 Task: Enable the case merge feature.
Action: Mouse moved to (1258, 91)
Screenshot: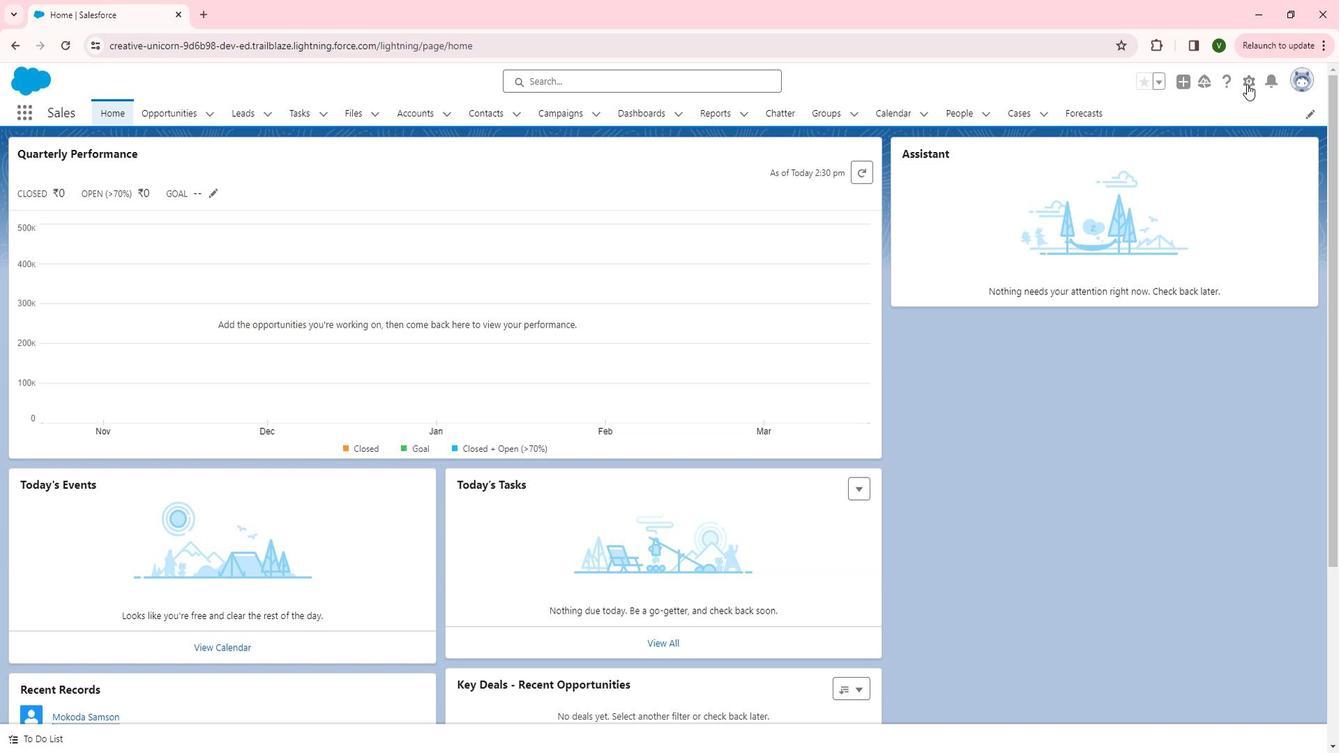 
Action: Mouse pressed left at (1258, 91)
Screenshot: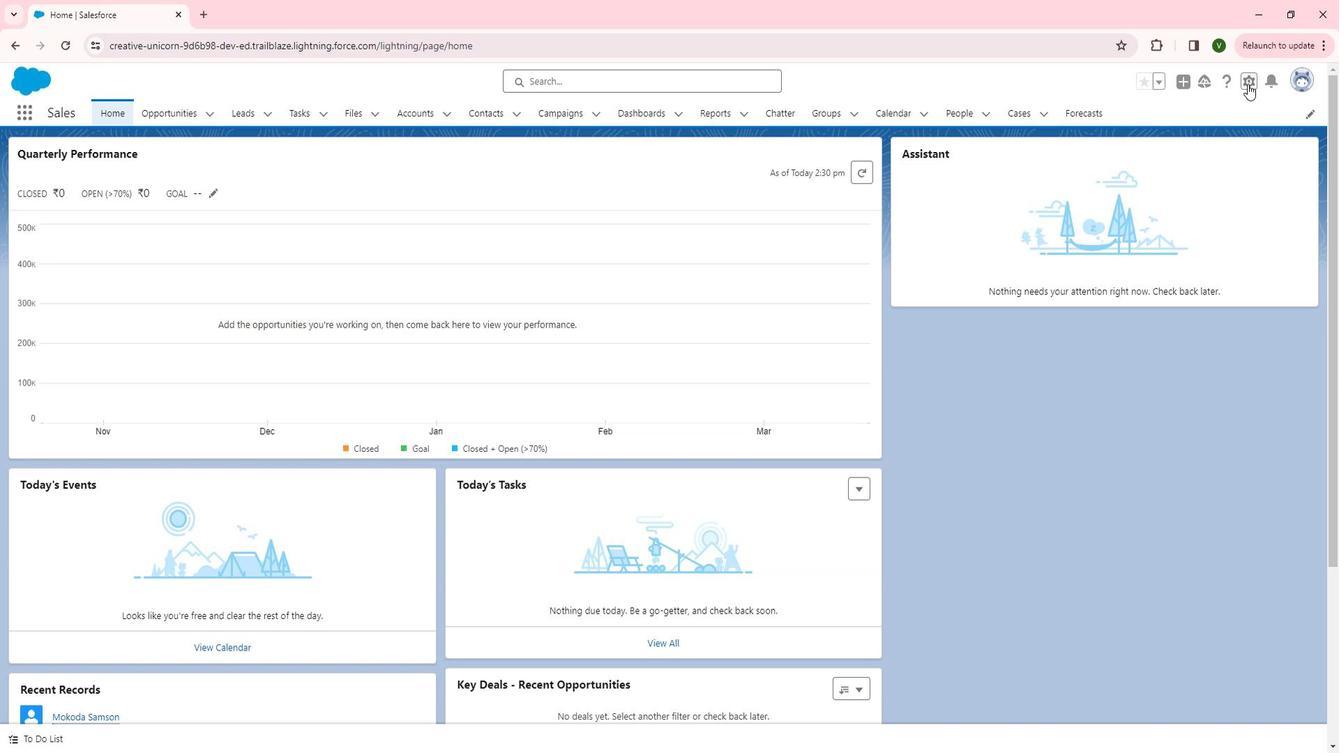 
Action: Mouse moved to (1199, 184)
Screenshot: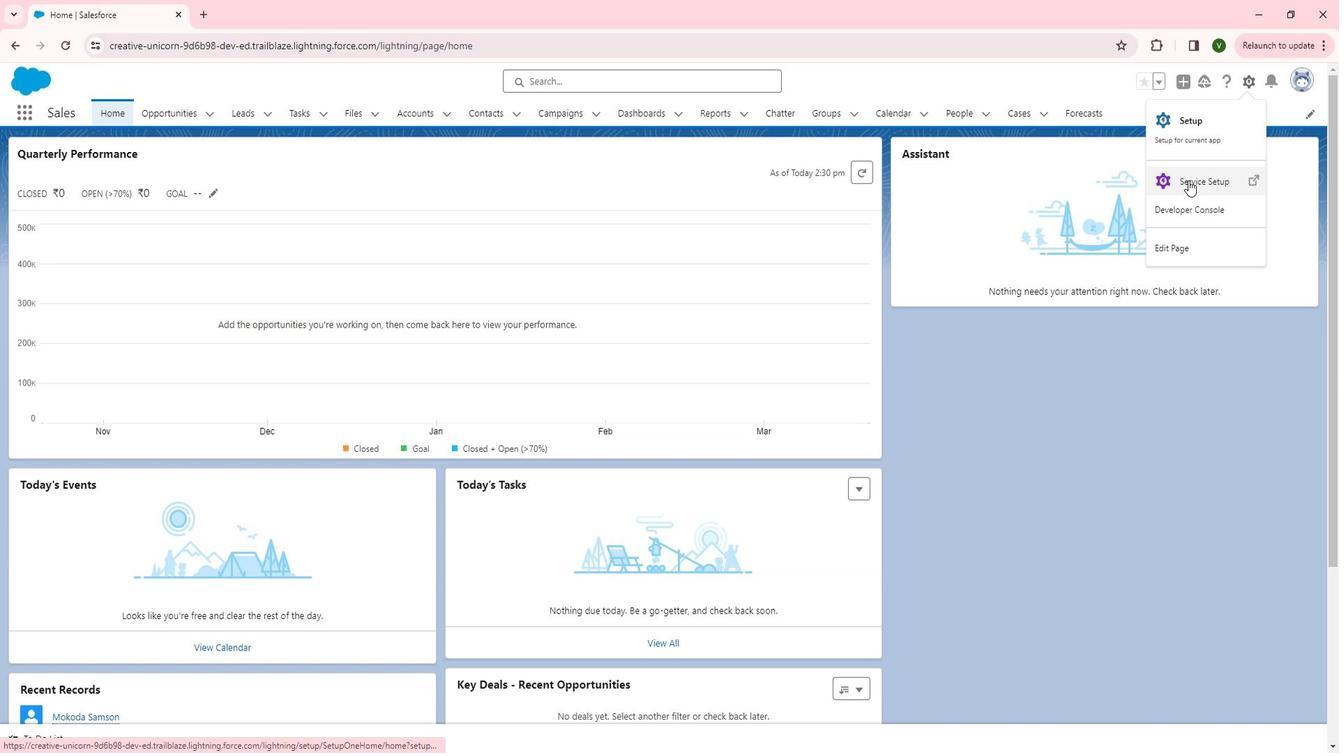 
Action: Mouse pressed left at (1199, 184)
Screenshot: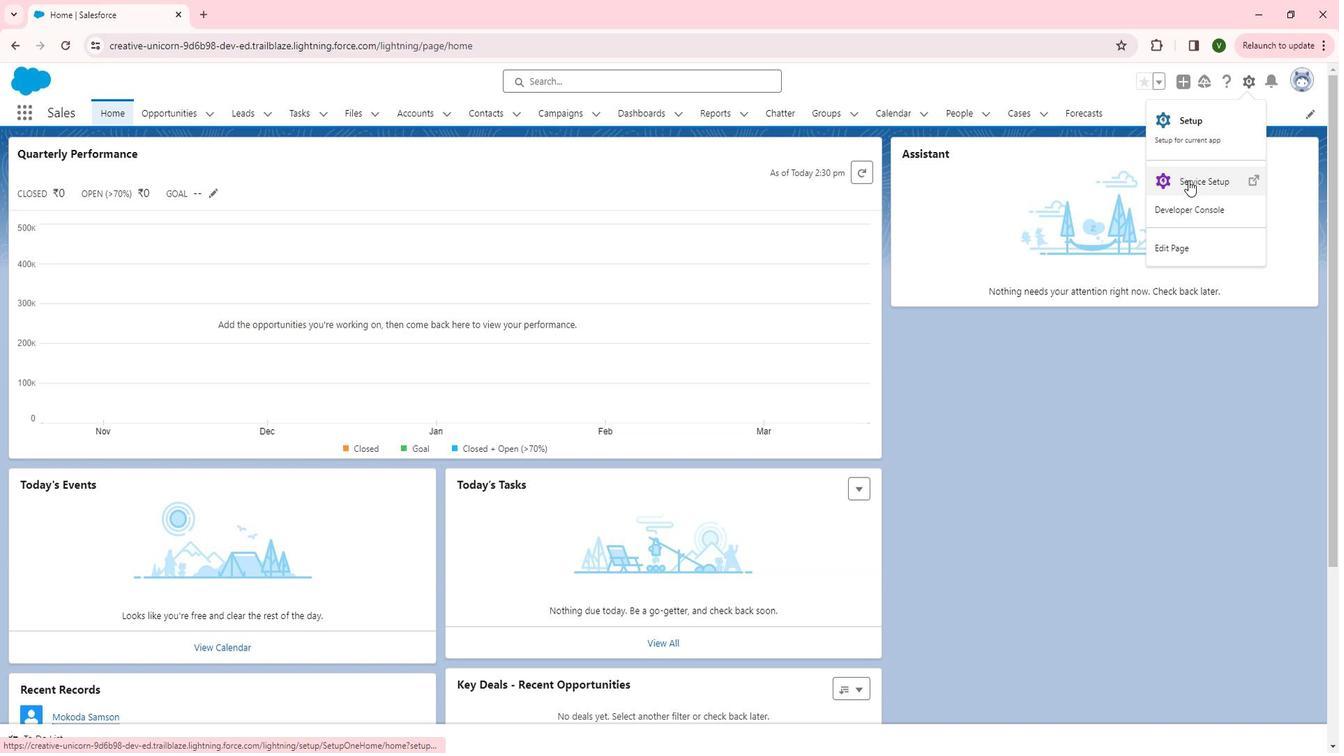 
Action: Mouse moved to (20, 431)
Screenshot: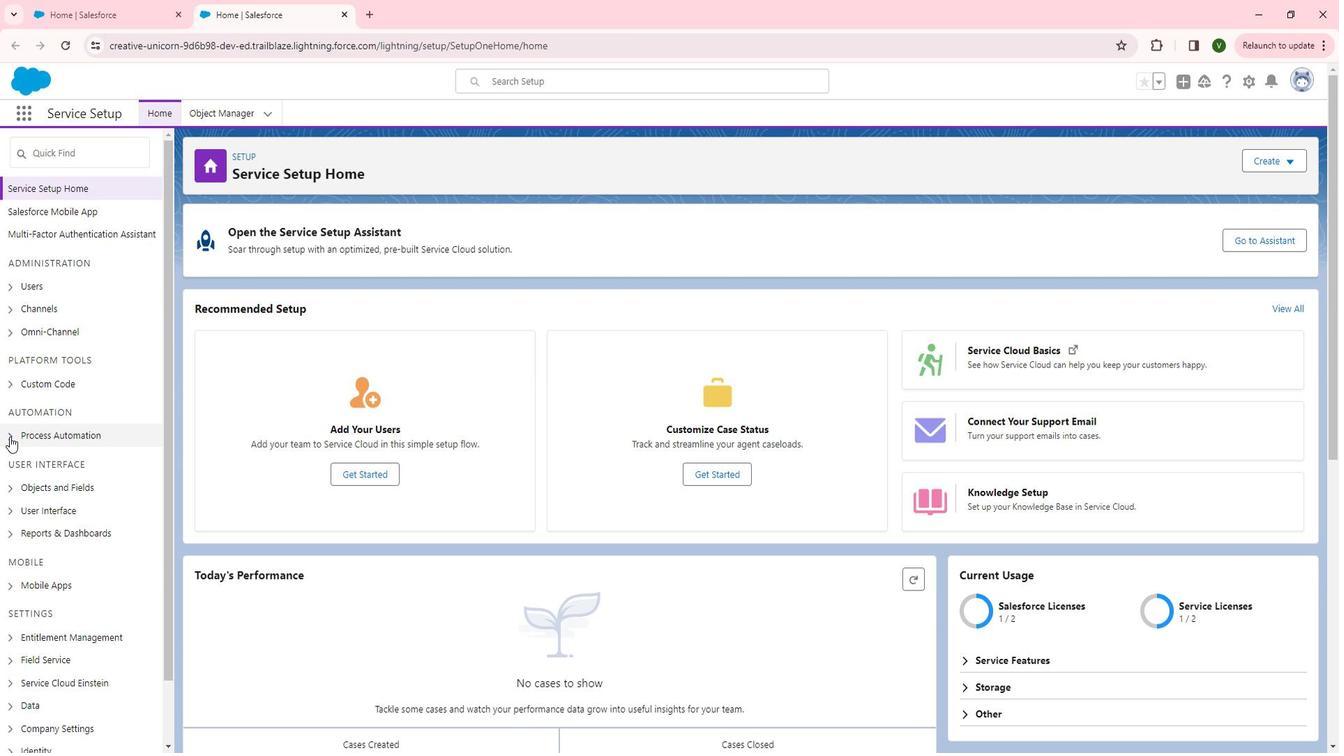 
Action: Mouse pressed left at (20, 431)
Screenshot: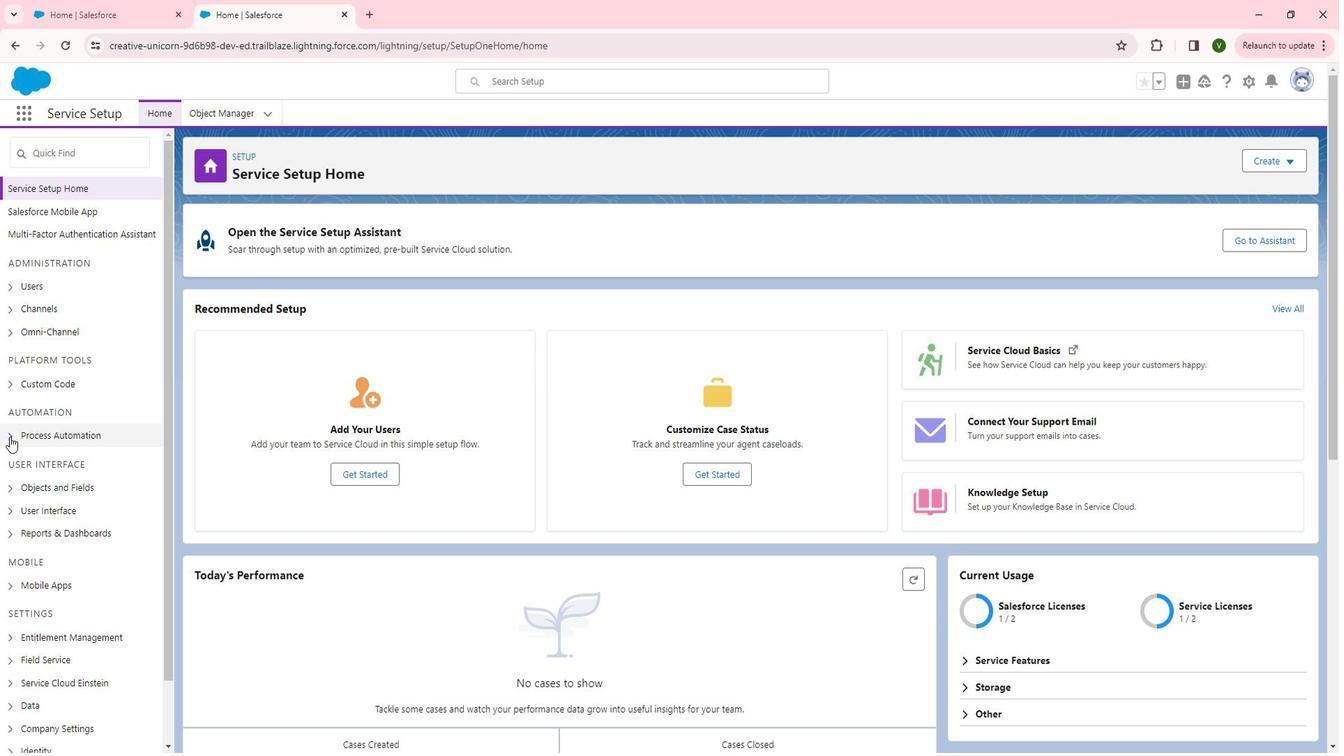 
Action: Mouse moved to (74, 514)
Screenshot: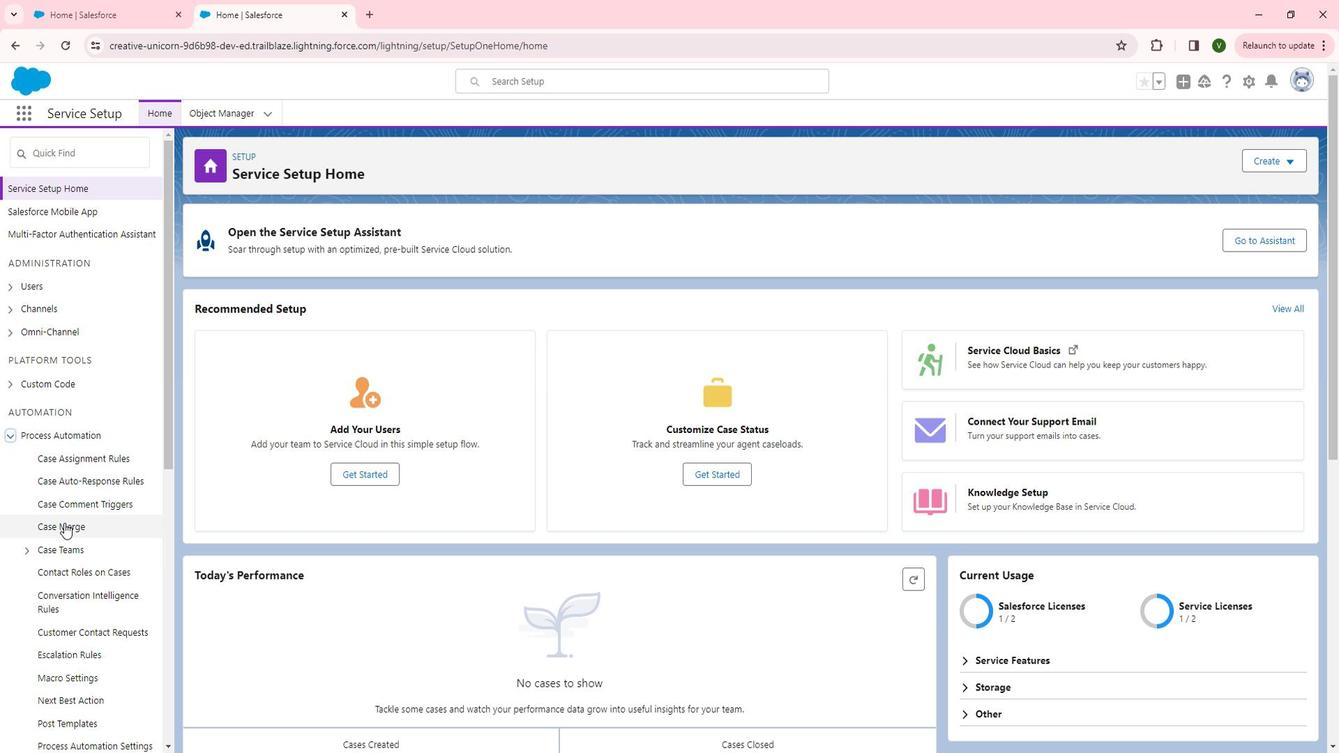 
Action: Mouse pressed left at (74, 514)
Screenshot: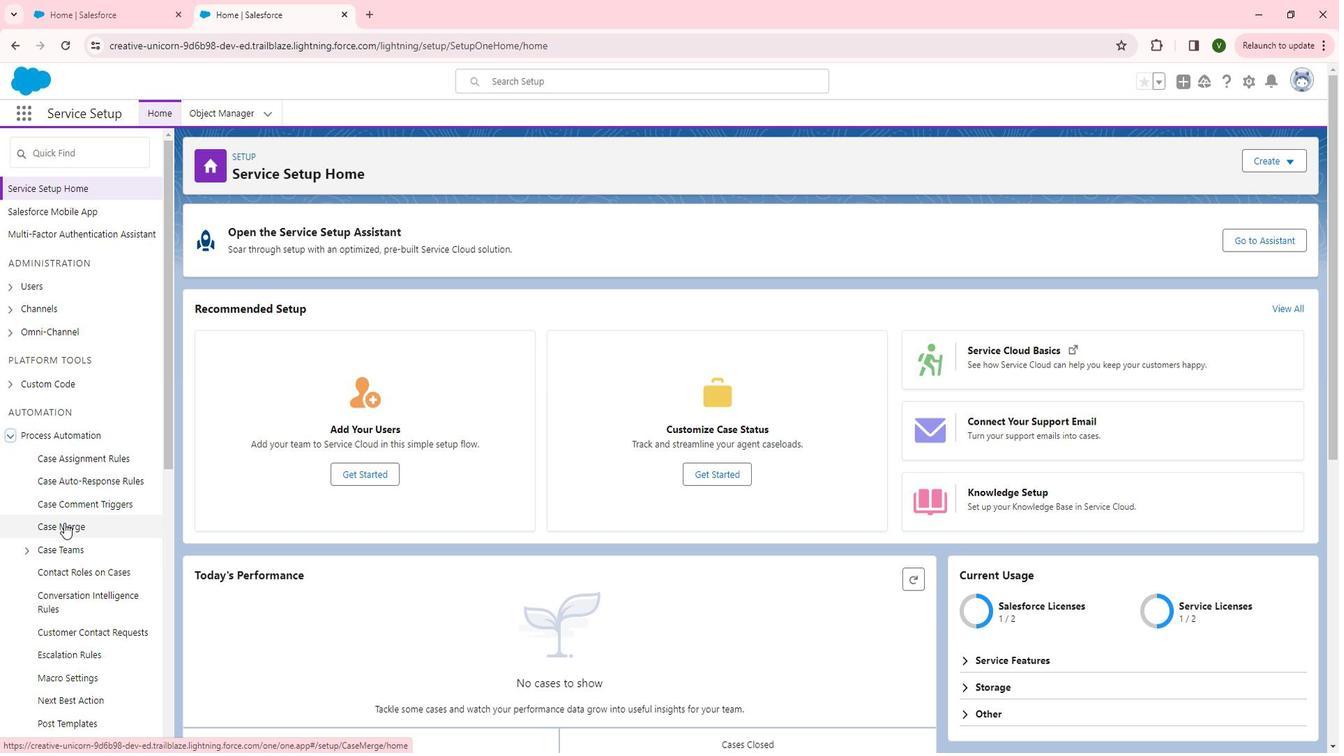 
Action: Mouse moved to (217, 258)
Screenshot: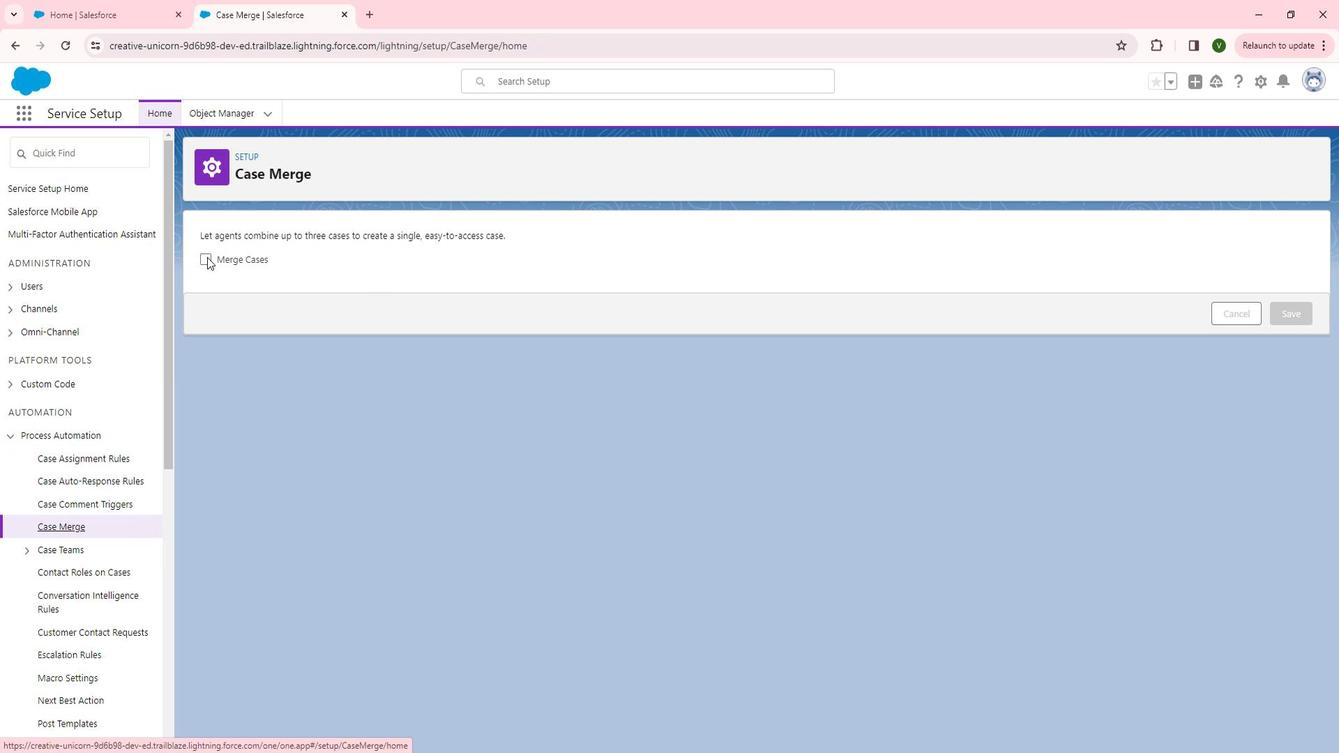 
Action: Mouse pressed left at (217, 258)
Screenshot: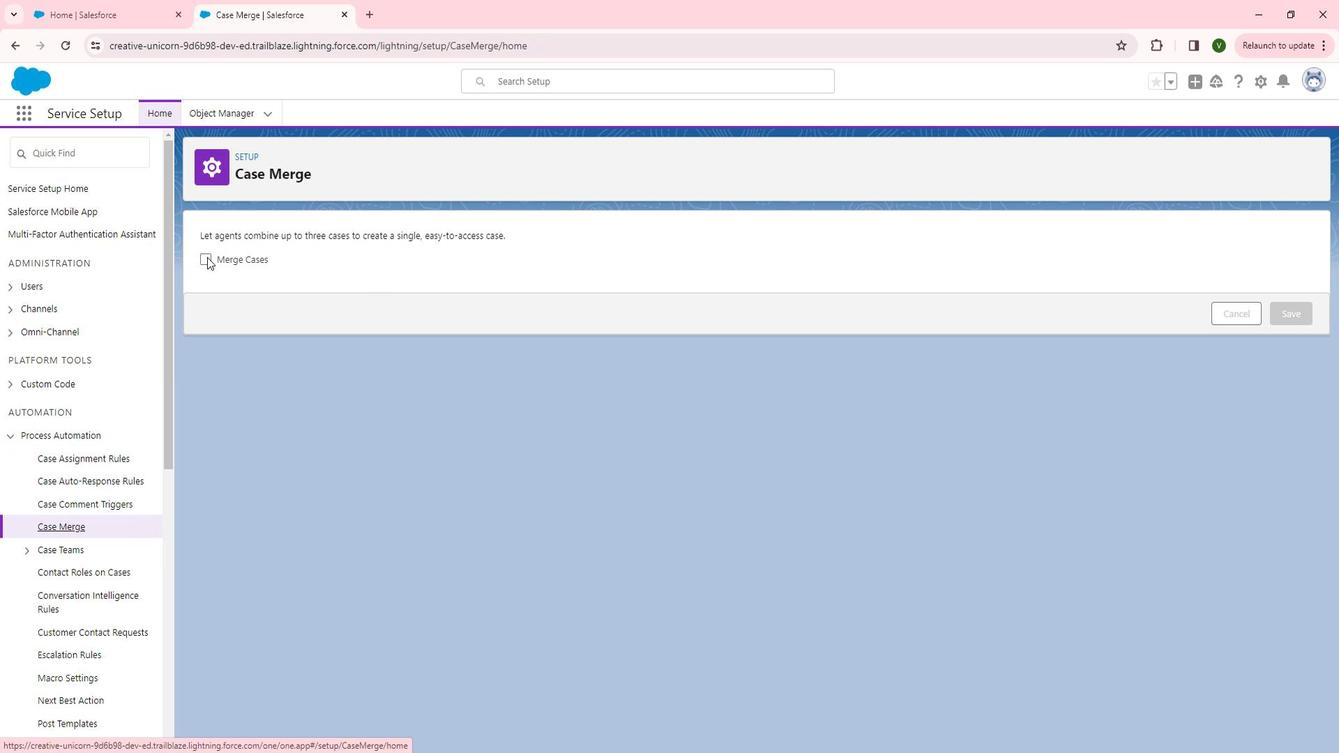 
Action: Mouse moved to (606, 375)
Screenshot: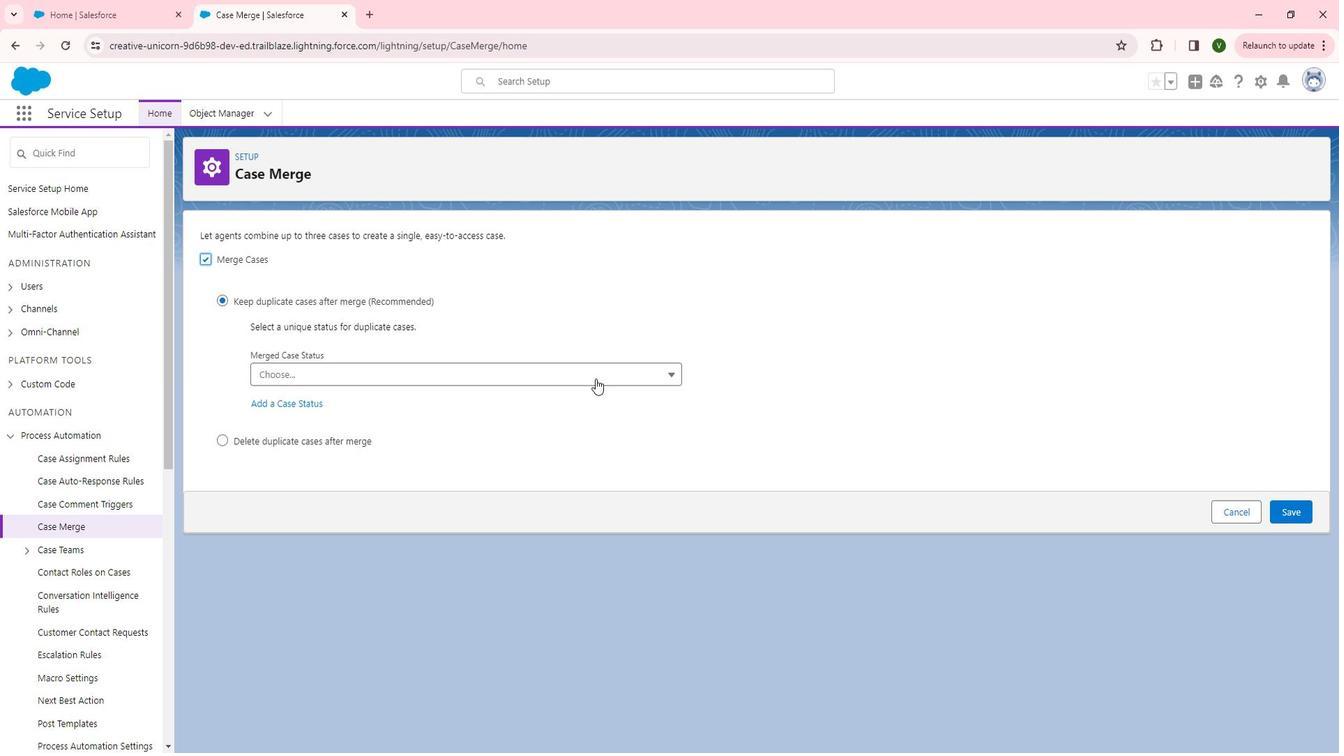 
Action: Mouse pressed left at (606, 375)
Screenshot: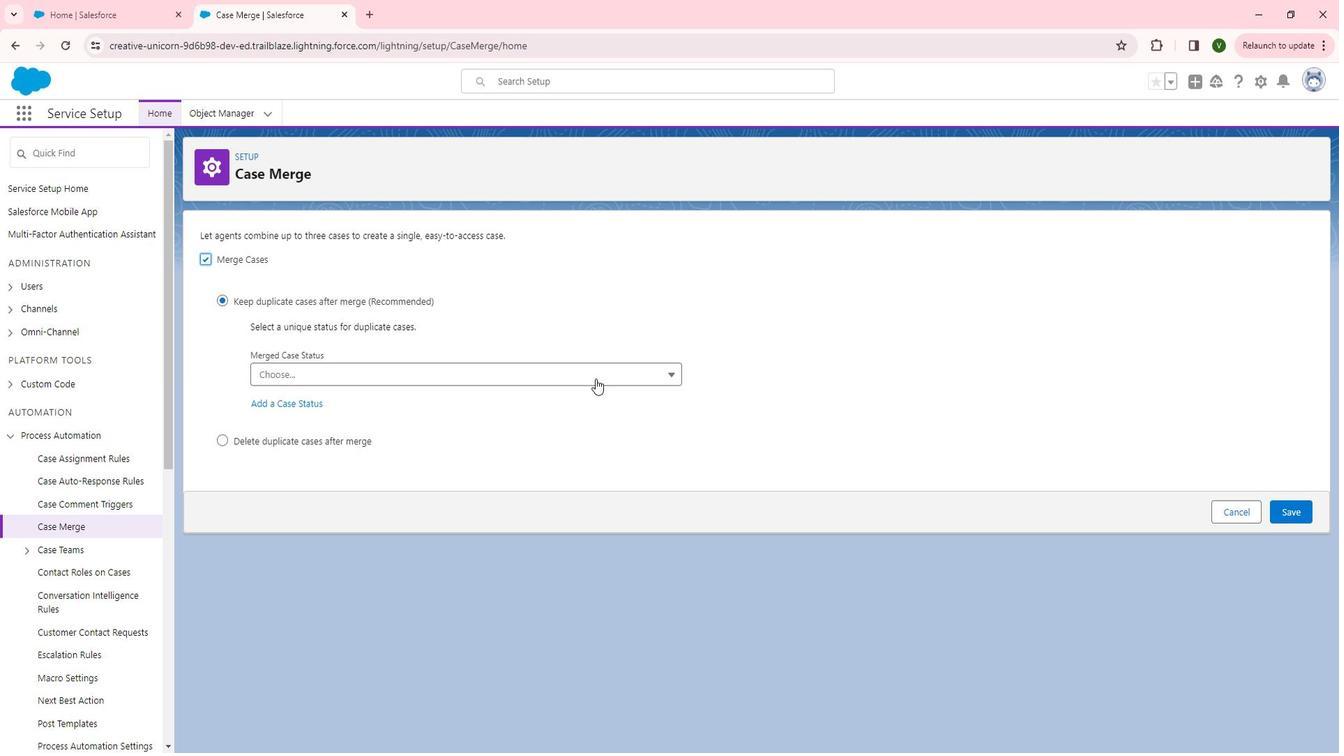 
Action: Mouse moved to (571, 399)
Screenshot: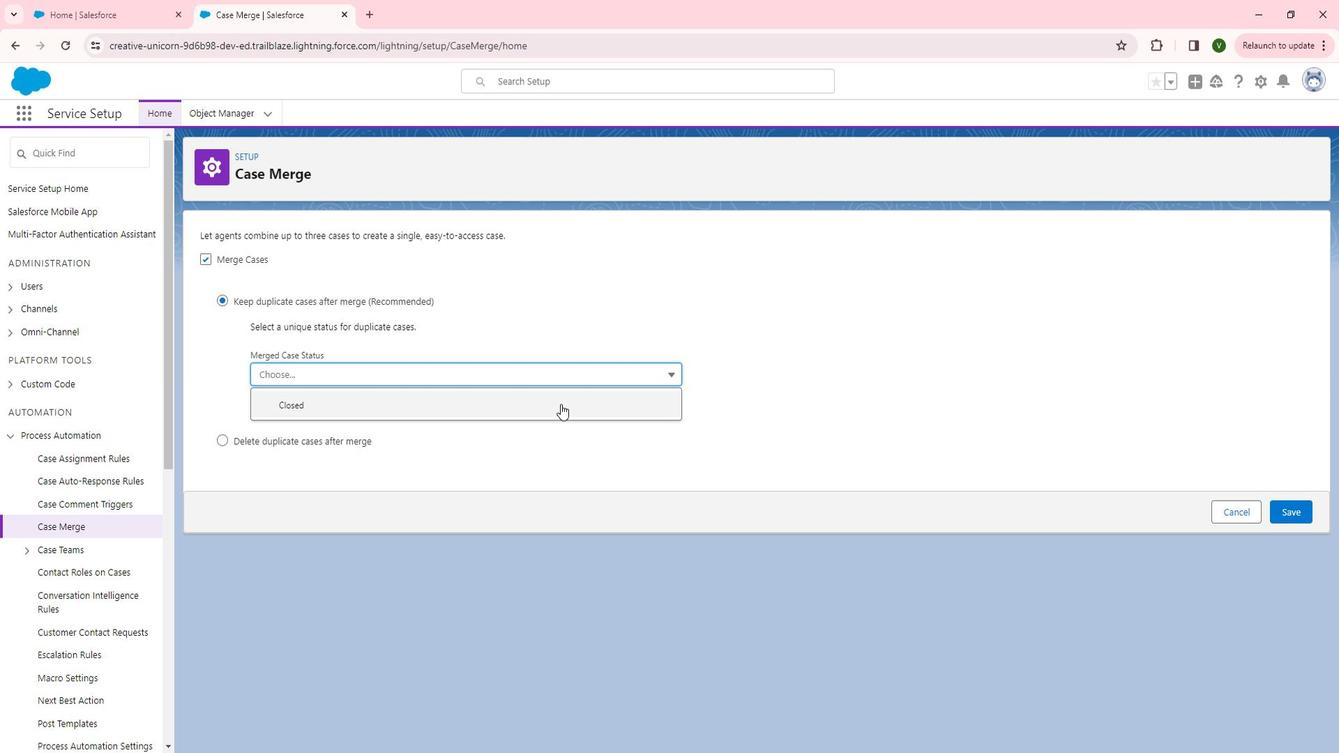 
Action: Mouse pressed left at (571, 399)
Screenshot: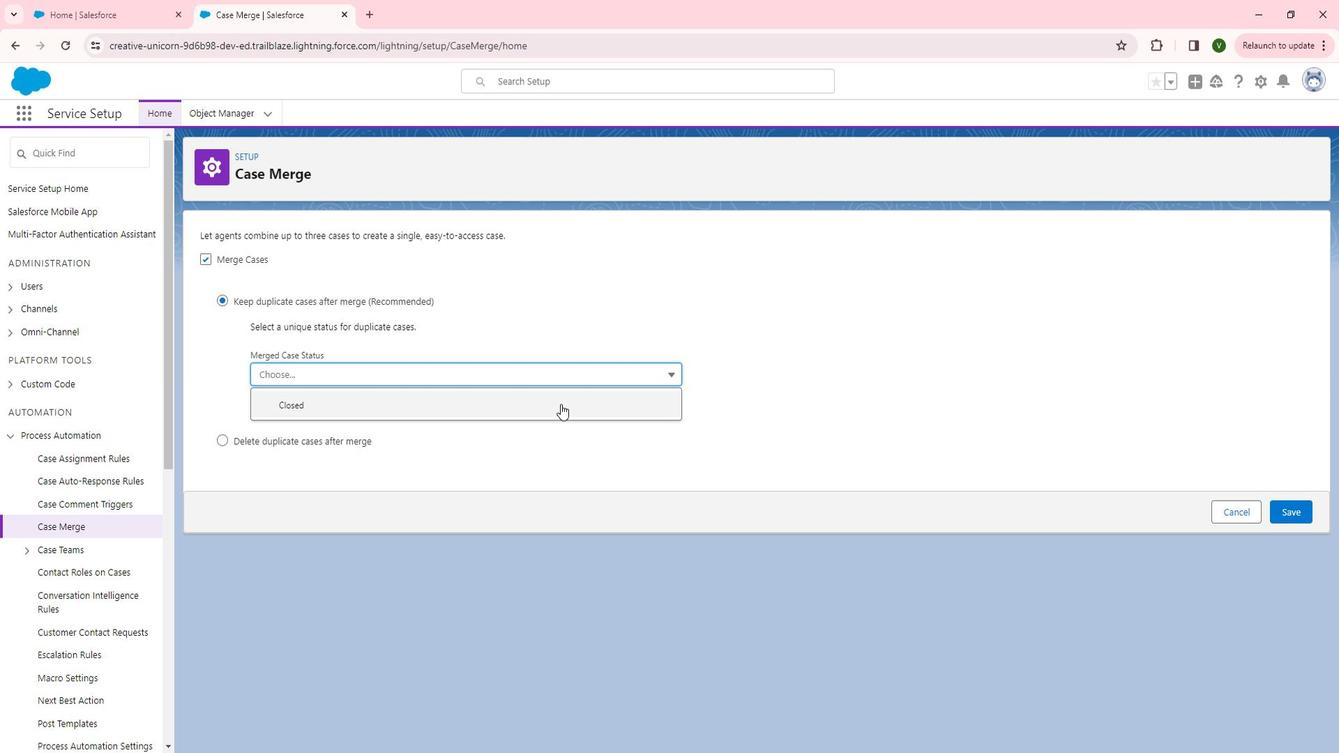
Action: Mouse moved to (1305, 507)
Screenshot: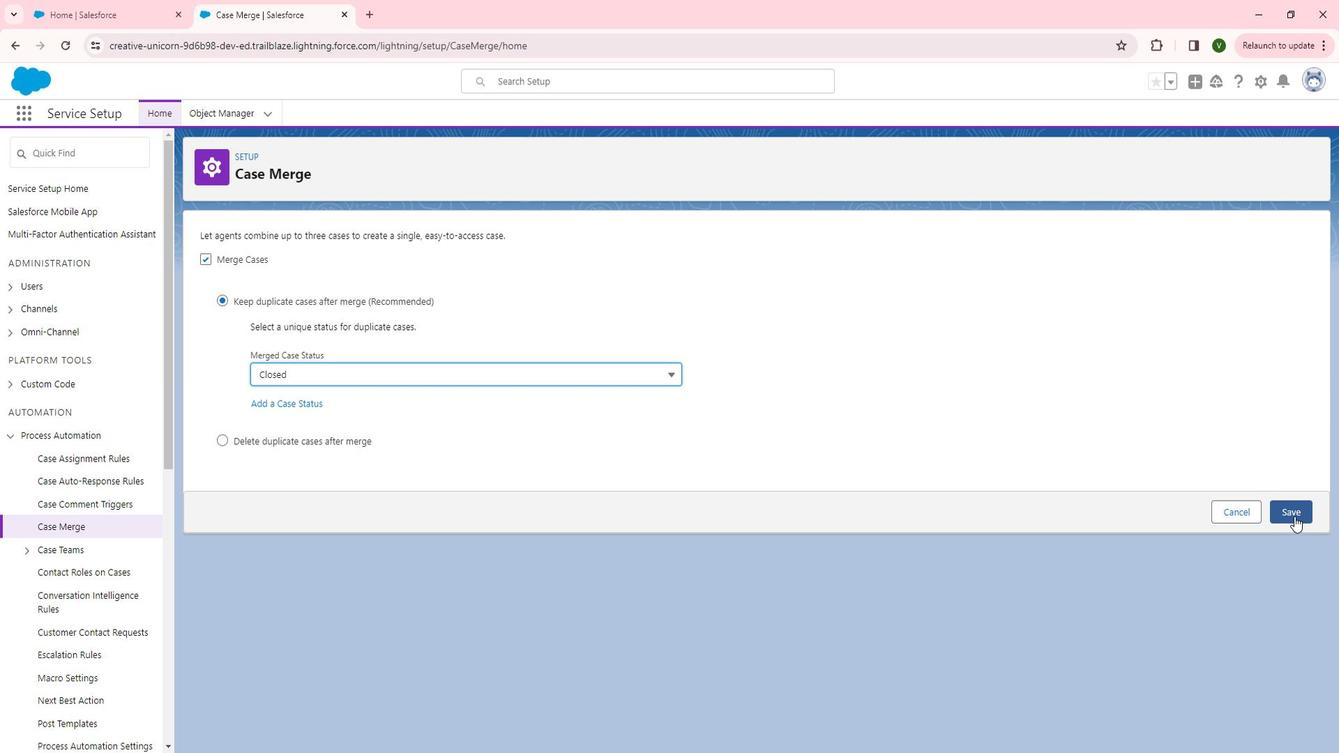 
Action: Mouse pressed left at (1305, 507)
Screenshot: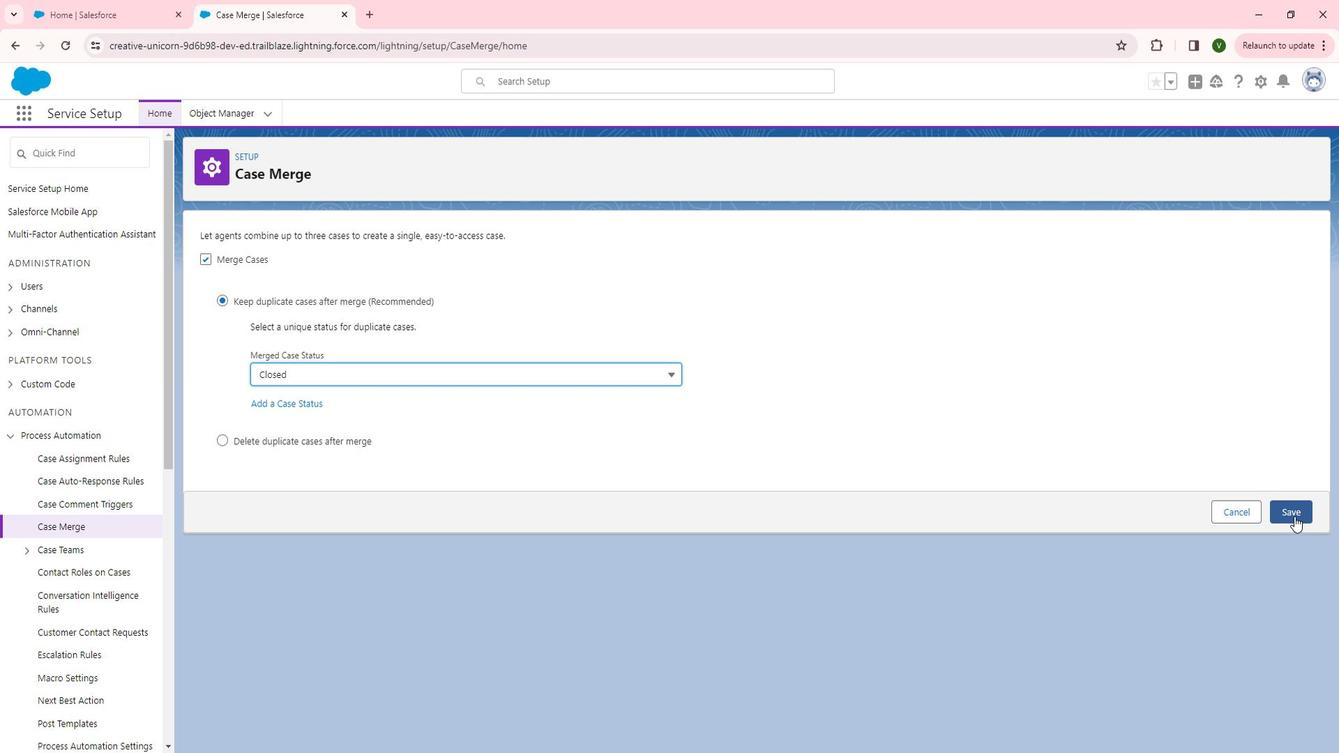 
Action: Mouse moved to (948, 491)
Screenshot: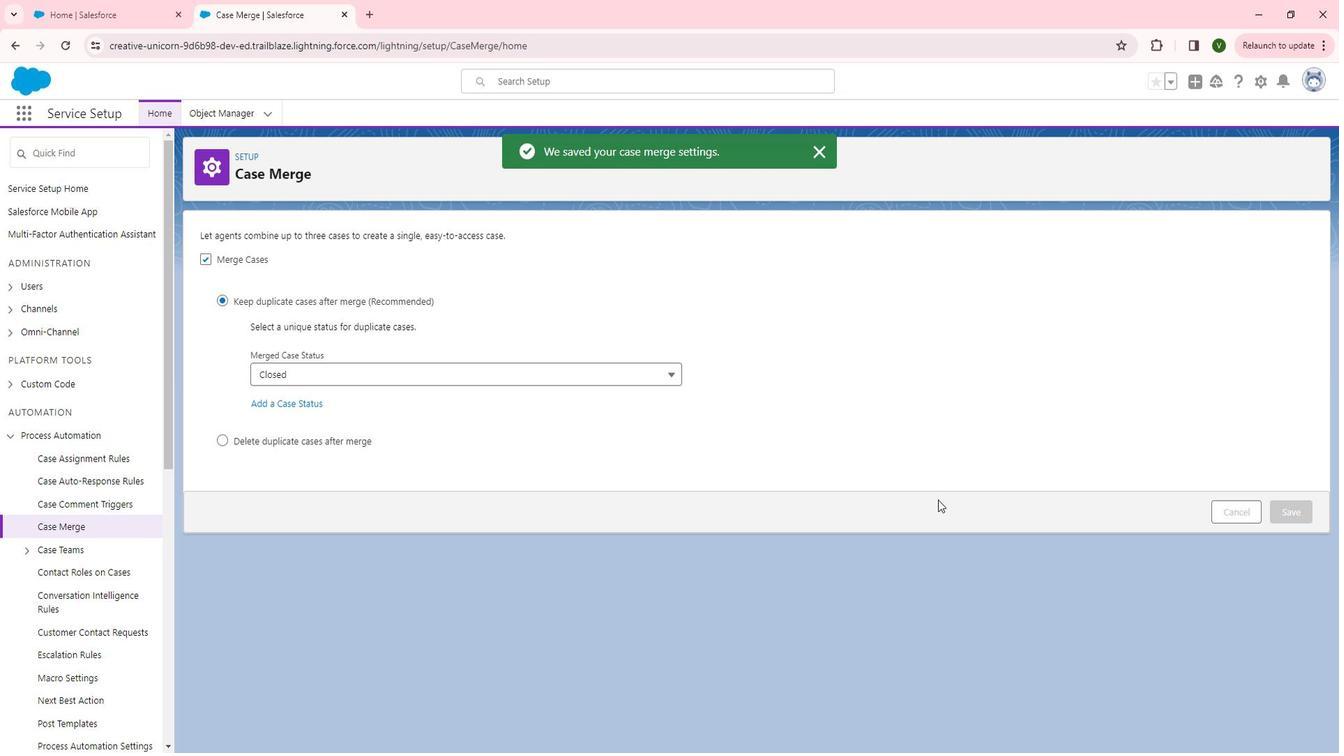 
